 Task: Reply to email   from  to Email0082 with a message Message0084
Action: Mouse moved to (449, 488)
Screenshot: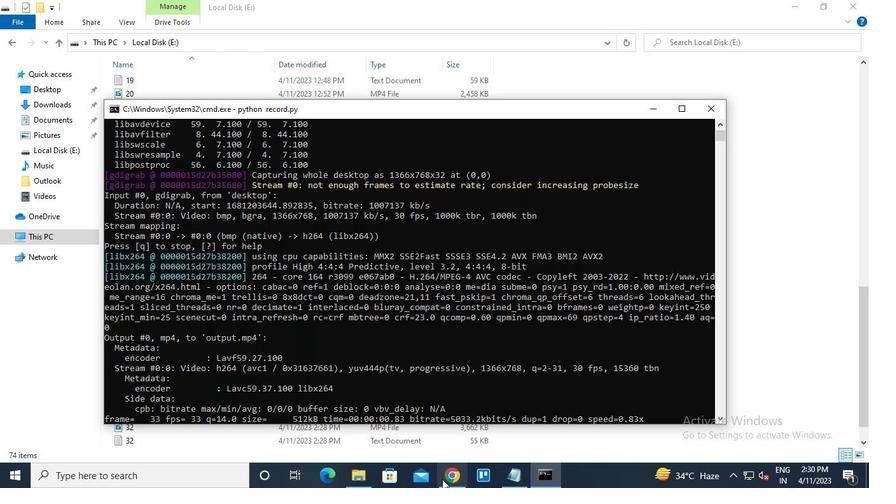 
Action: Mouse pressed left at (449, 488)
Screenshot: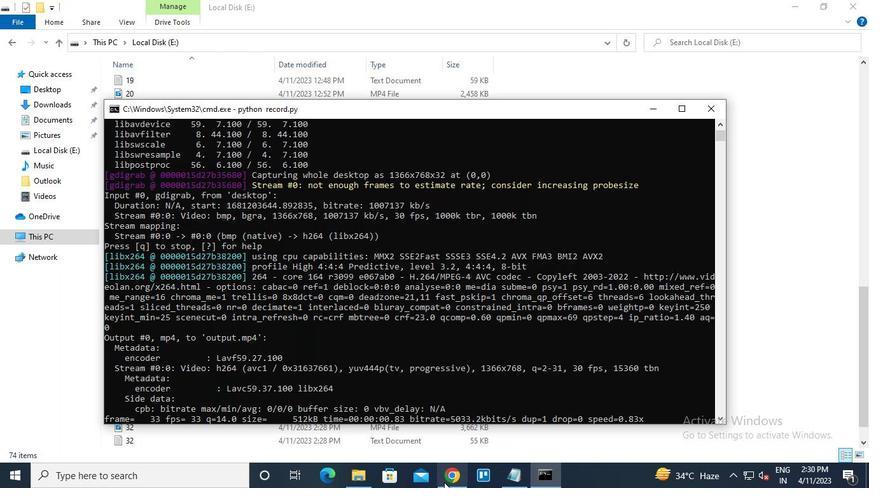 
Action: Mouse moved to (296, 232)
Screenshot: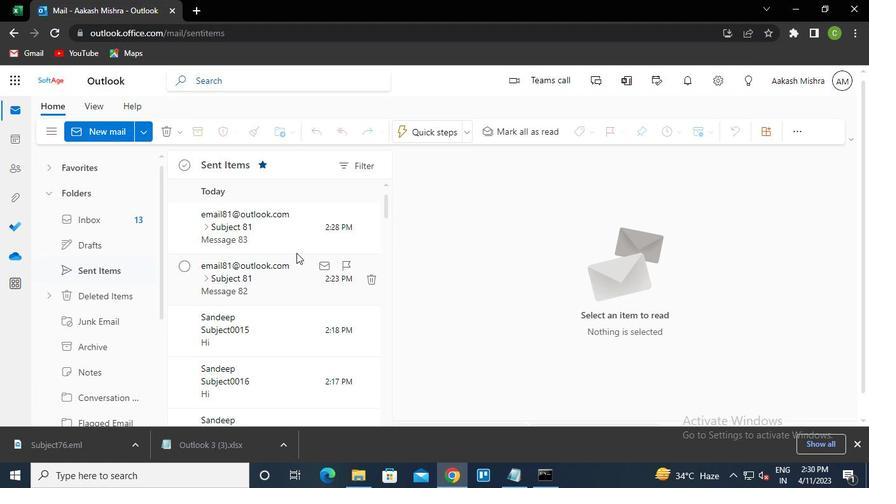
Action: Mouse pressed left at (296, 232)
Screenshot: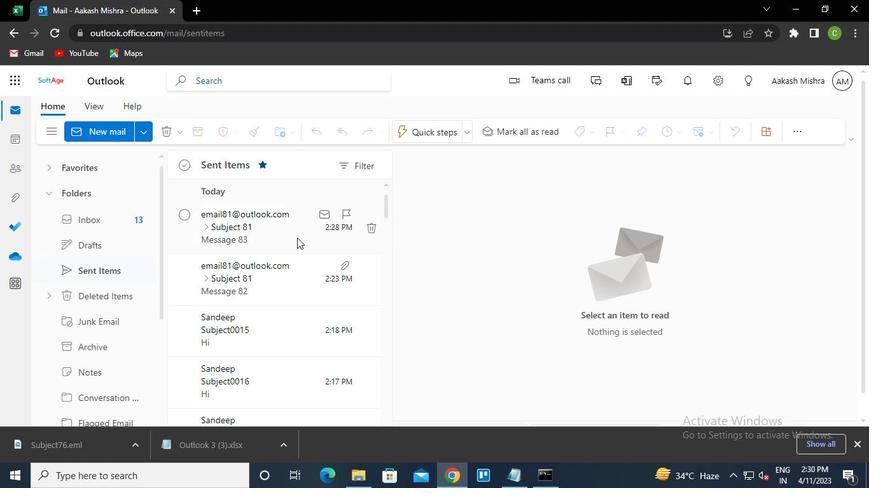 
Action: Mouse moved to (273, 311)
Screenshot: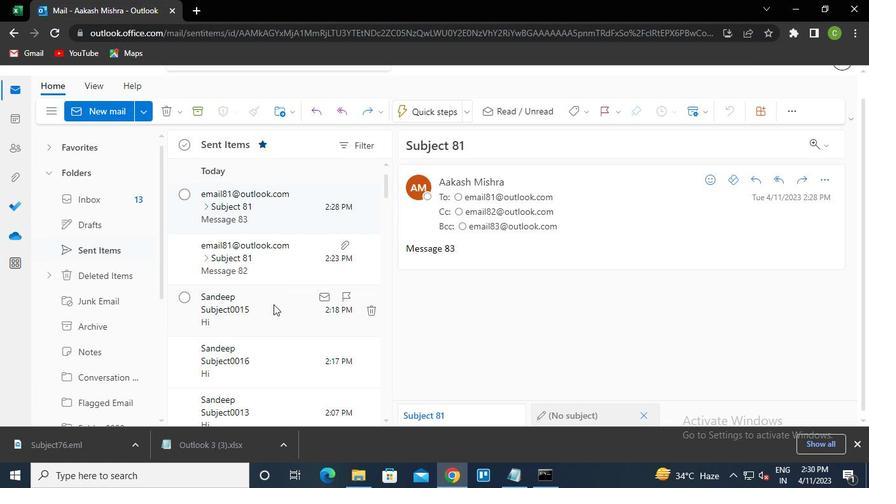 
Action: Mouse pressed left at (273, 311)
Screenshot: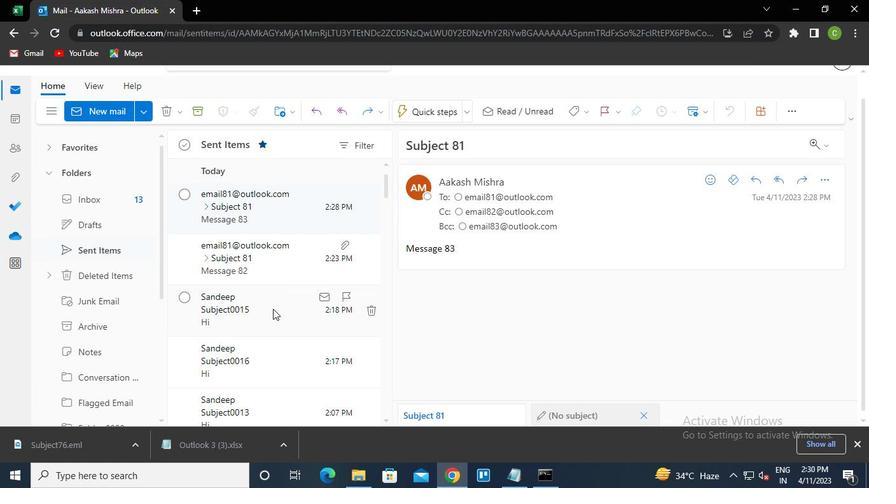 
Action: Mouse moved to (761, 184)
Screenshot: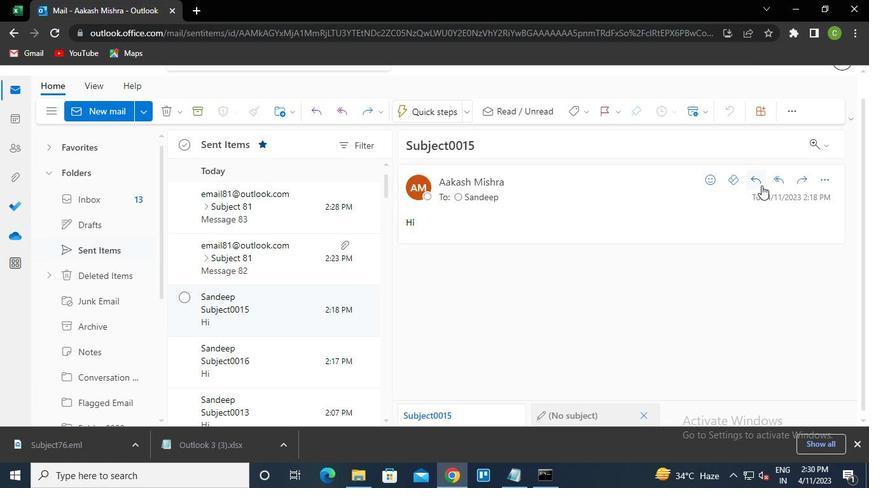
Action: Mouse pressed left at (761, 184)
Screenshot: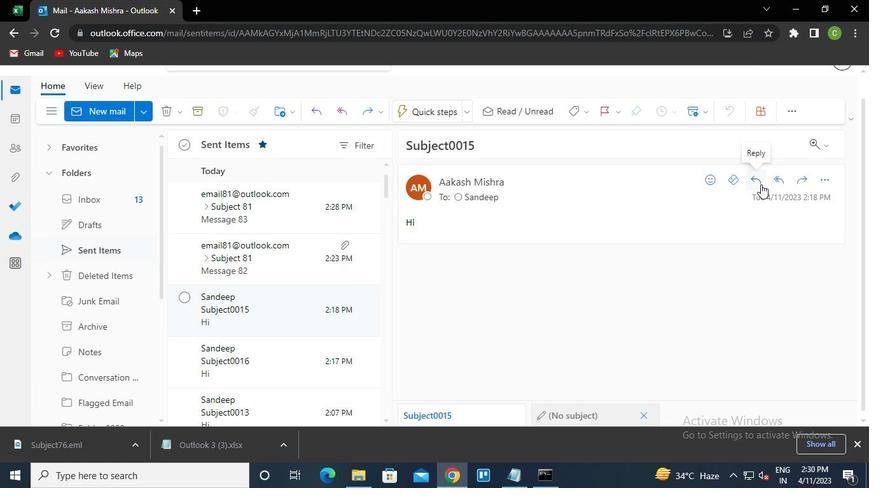 
Action: Mouse moved to (545, 150)
Screenshot: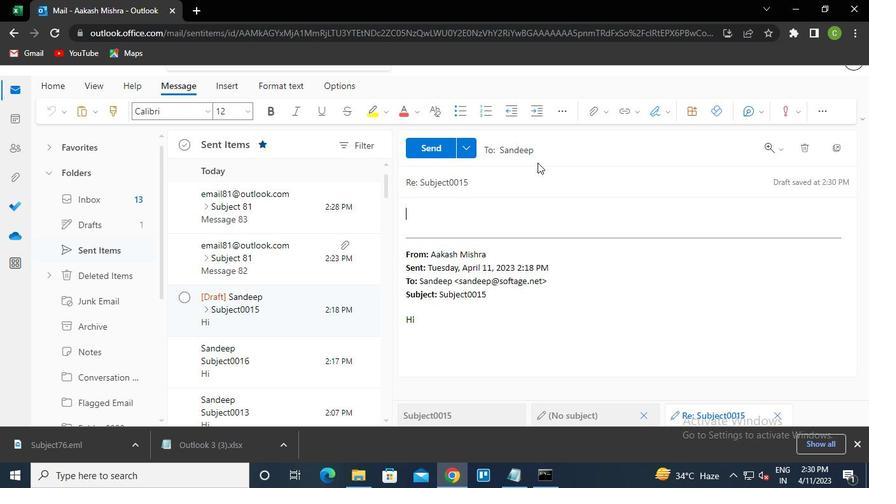 
Action: Mouse pressed left at (545, 150)
Screenshot: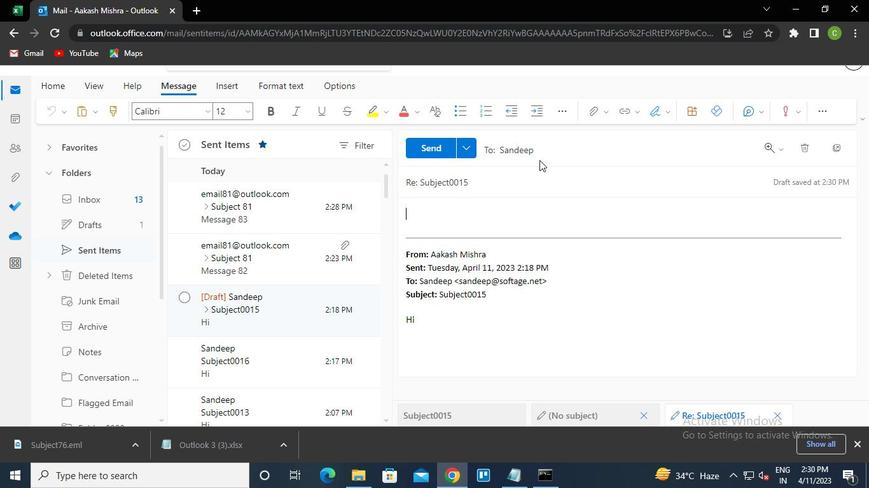 
Action: Mouse moved to (507, 185)
Screenshot: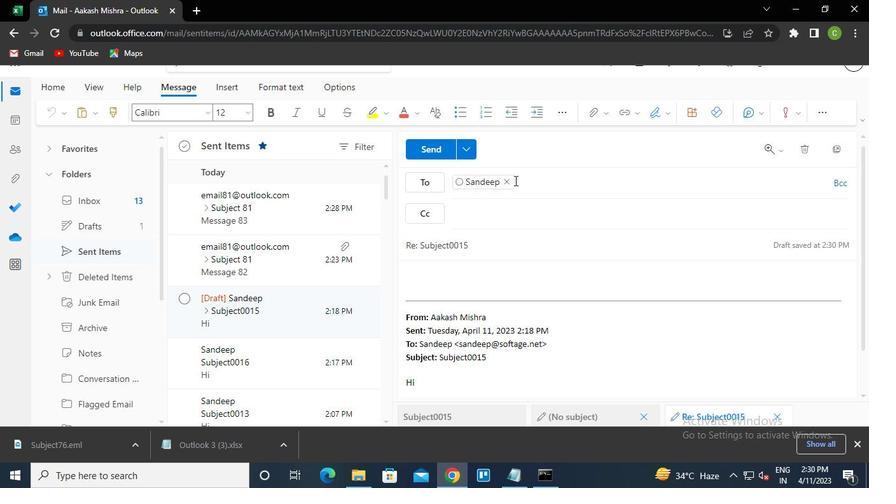 
Action: Mouse pressed left at (507, 185)
Screenshot: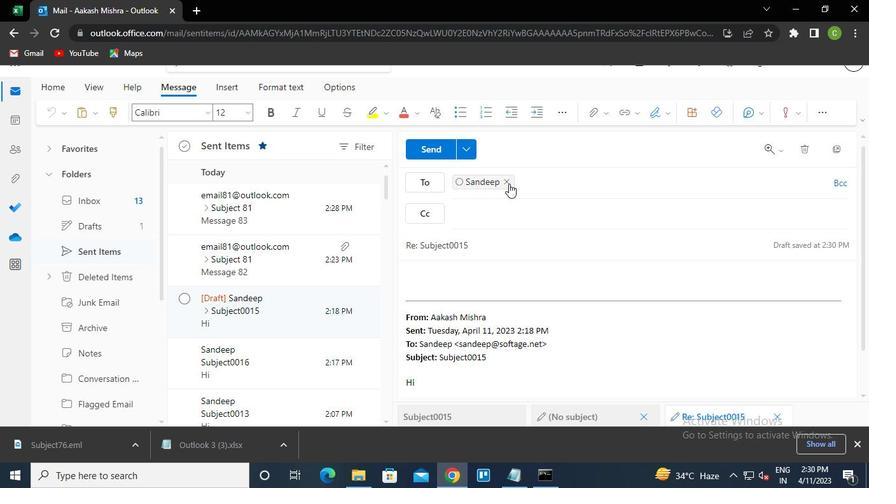 
Action: Mouse moved to (500, 189)
Screenshot: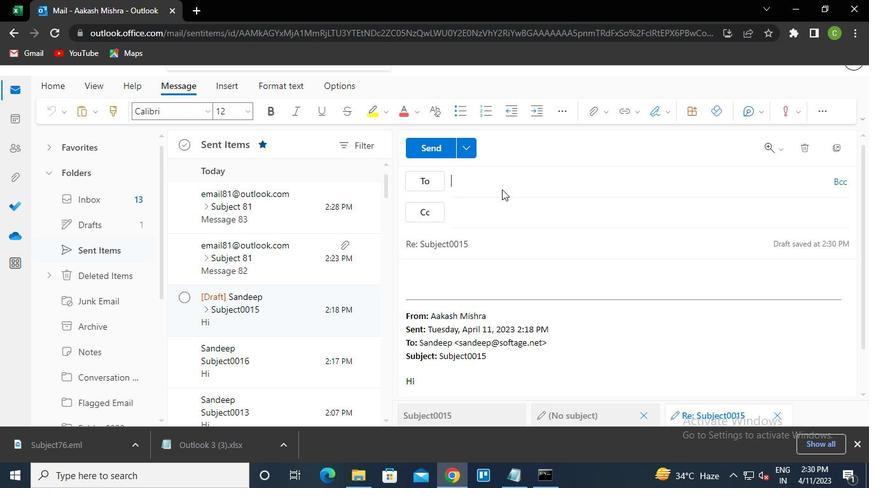 
Action: Keyboard e
Screenshot: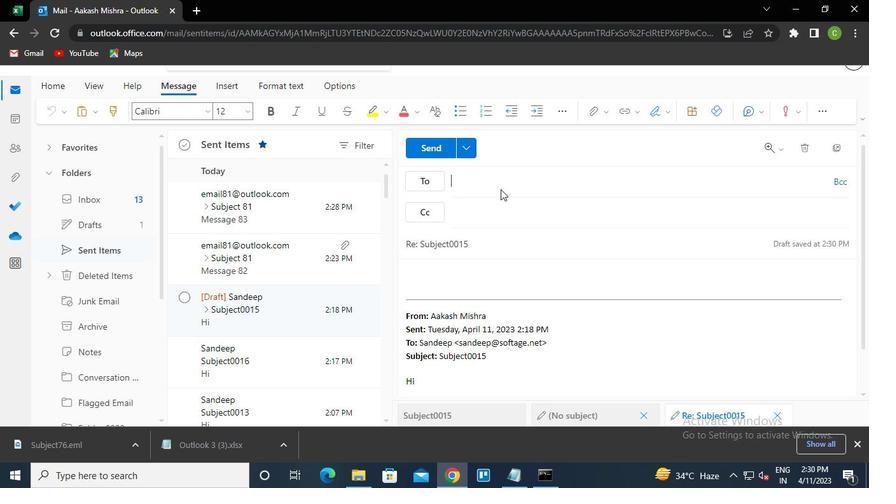 
Action: Keyboard m
Screenshot: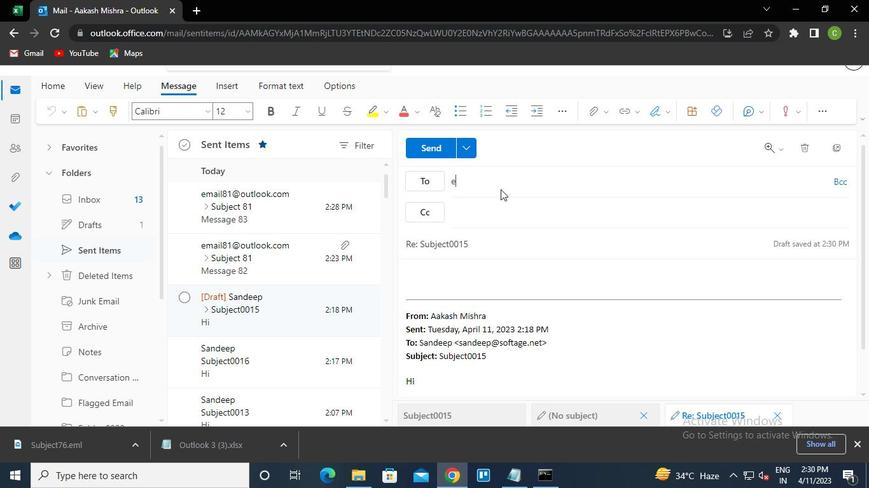 
Action: Keyboard a
Screenshot: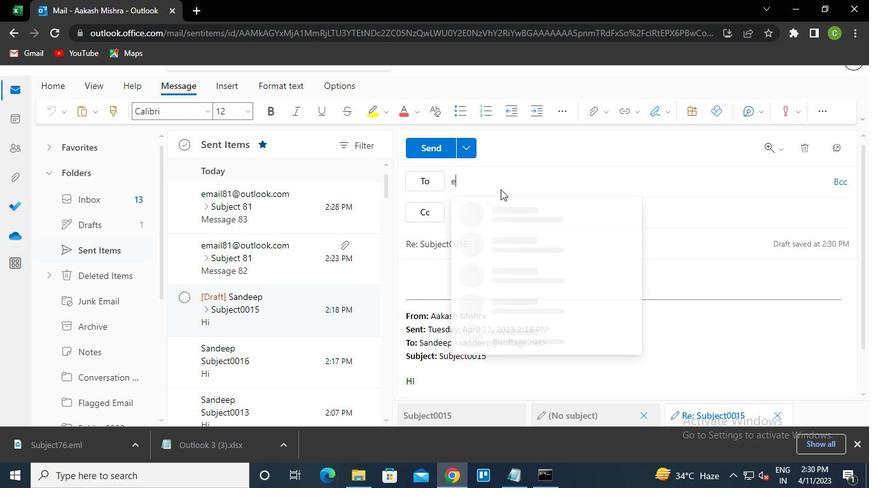 
Action: Keyboard i
Screenshot: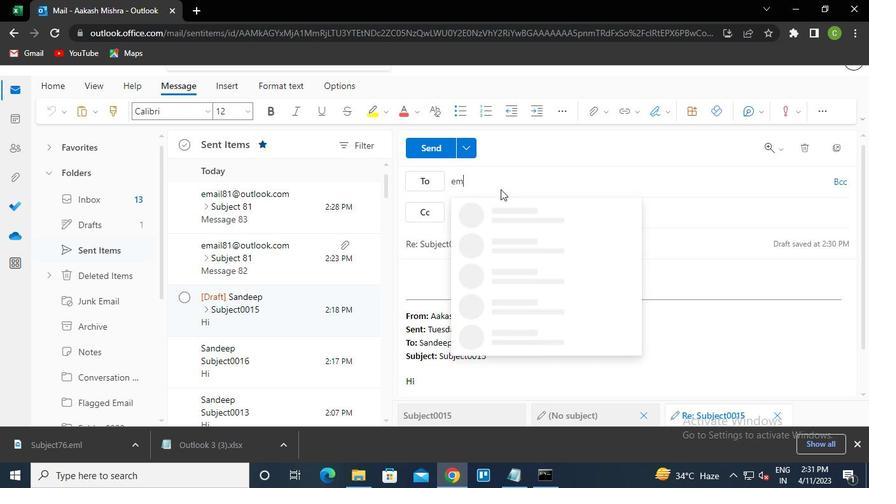 
Action: Keyboard l
Screenshot: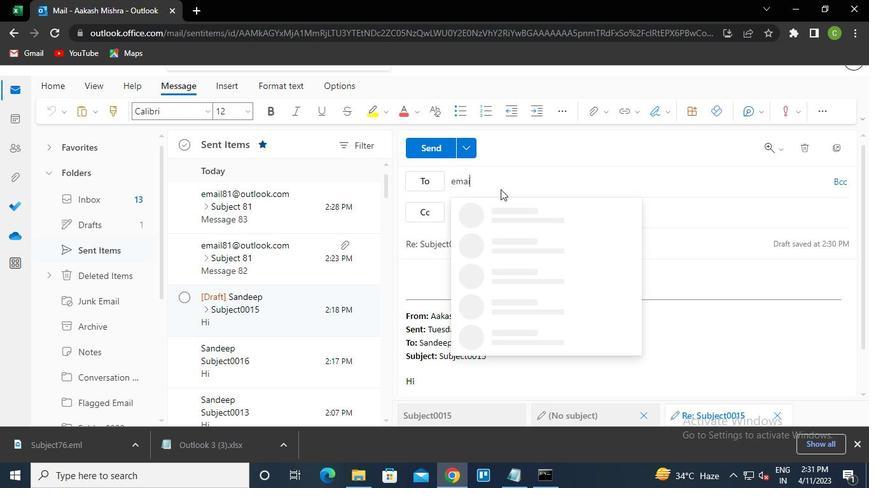 
Action: Keyboard <104>
Screenshot: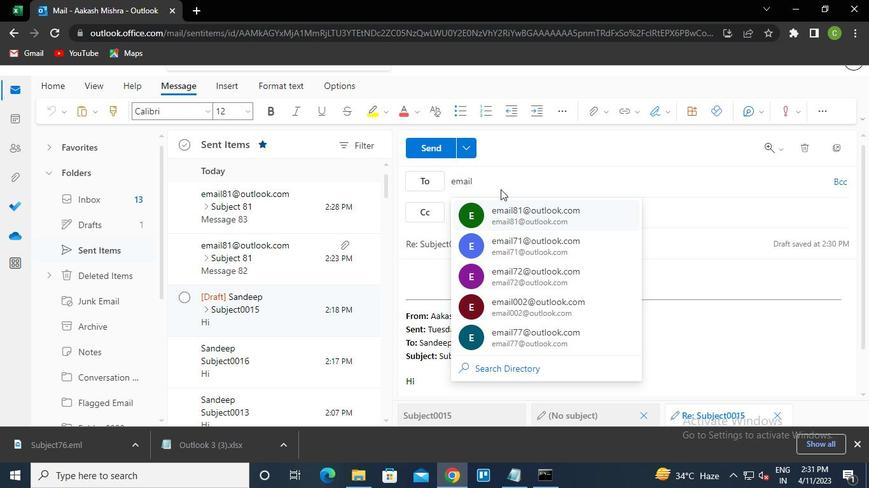 
Action: Keyboard <98>
Screenshot: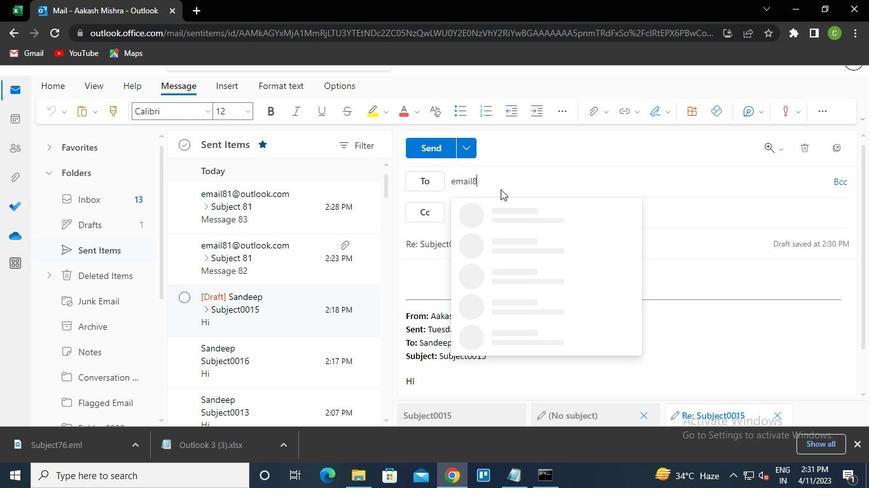 
Action: Keyboard Key.shift
Screenshot: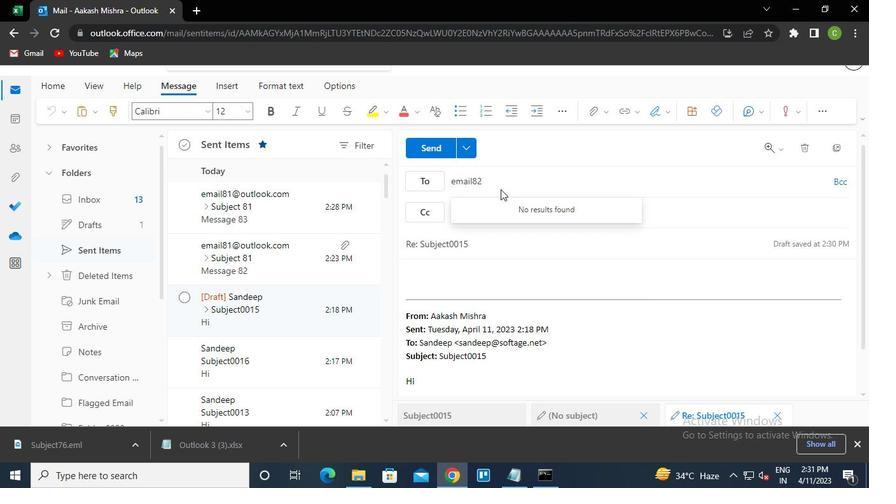 
Action: Keyboard @
Screenshot: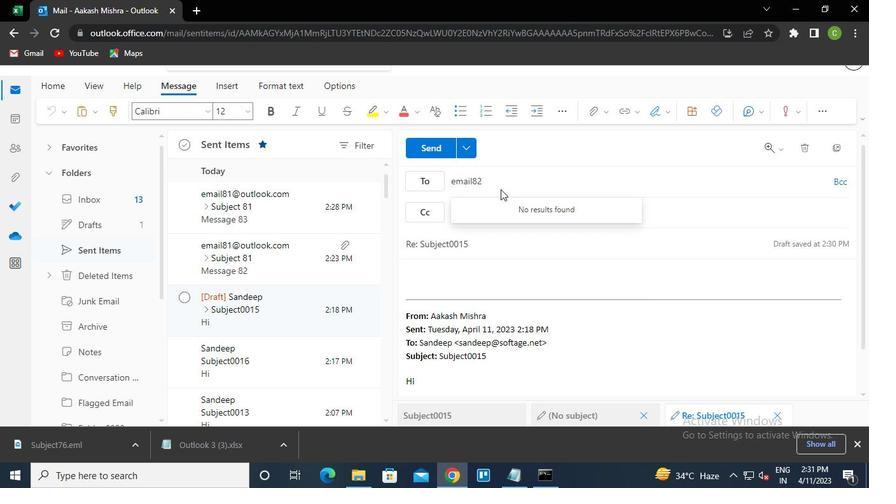 
Action: Keyboard o
Screenshot: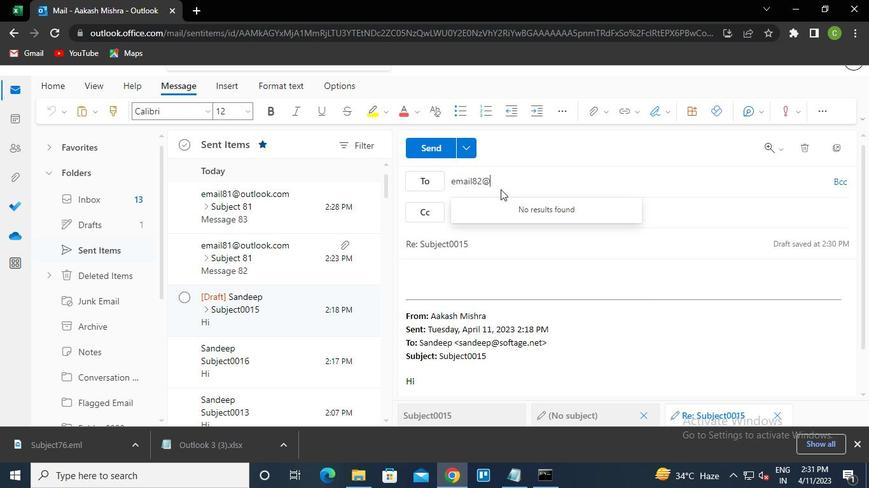 
Action: Keyboard u
Screenshot: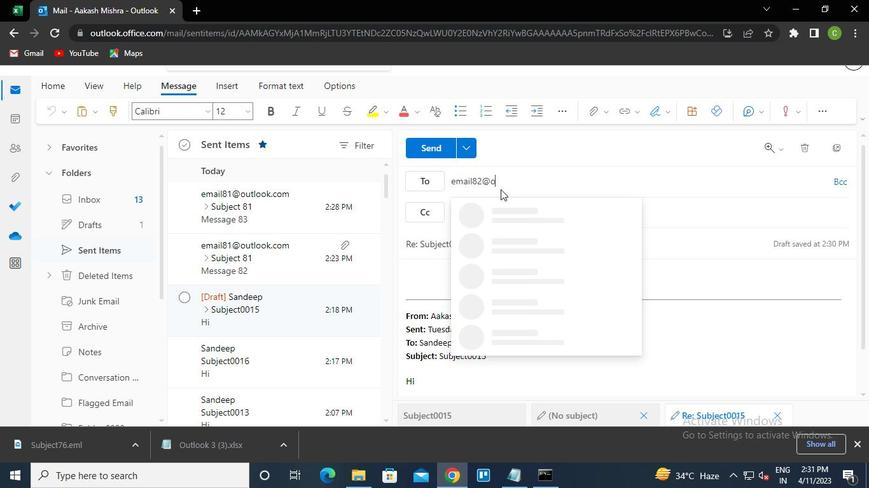 
Action: Keyboard t
Screenshot: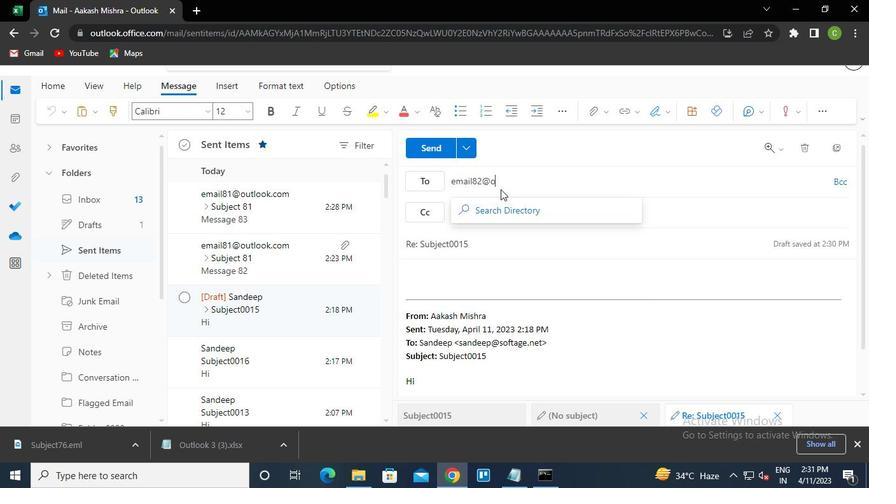 
Action: Keyboard l
Screenshot: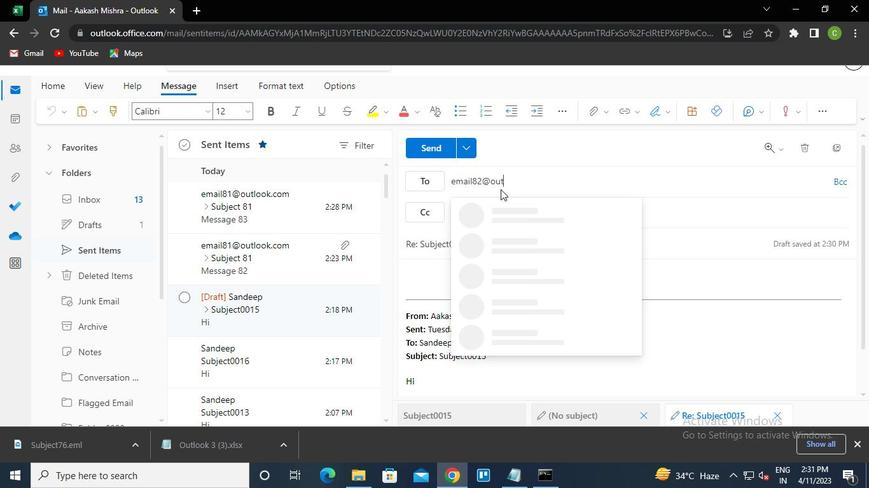 
Action: Keyboard o
Screenshot: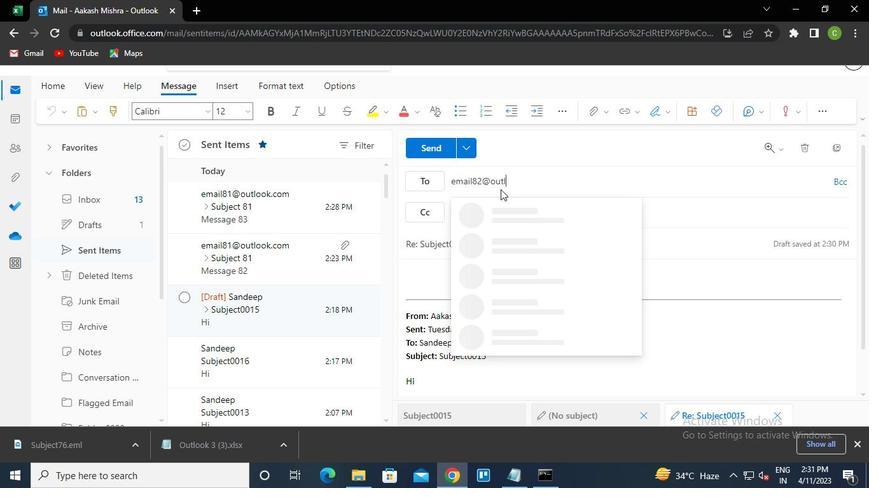 
Action: Keyboard o
Screenshot: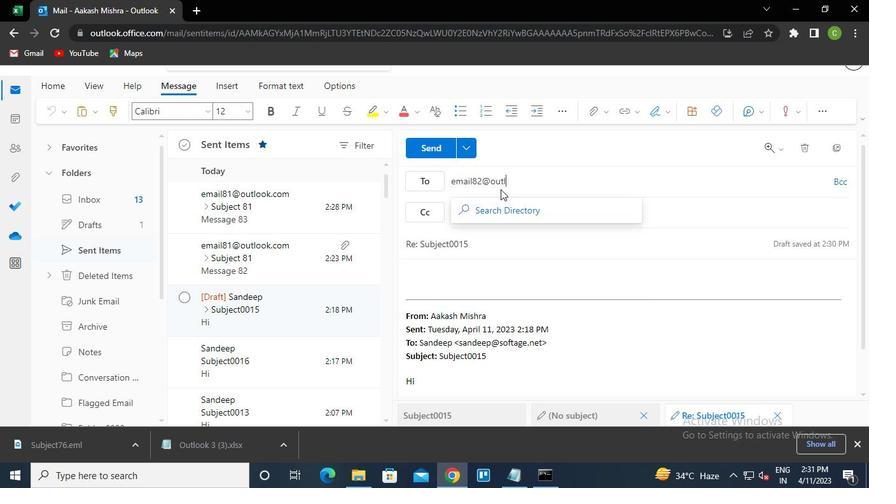 
Action: Keyboard k
Screenshot: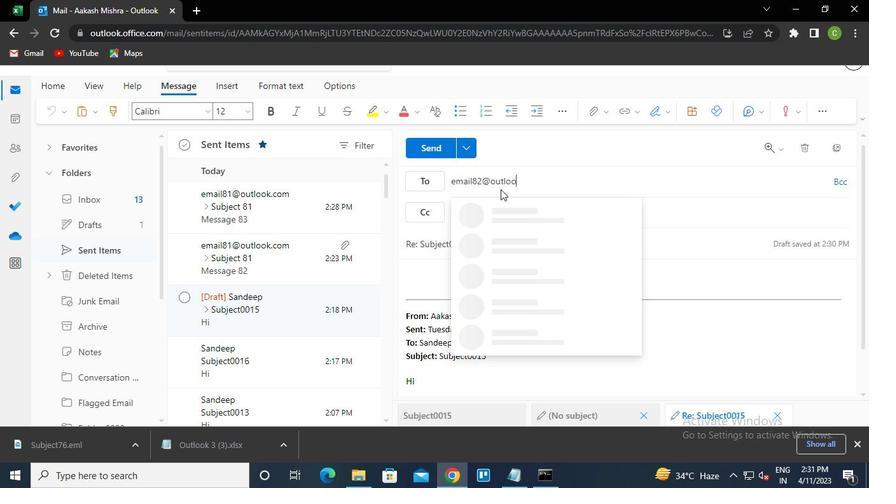 
Action: Keyboard .
Screenshot: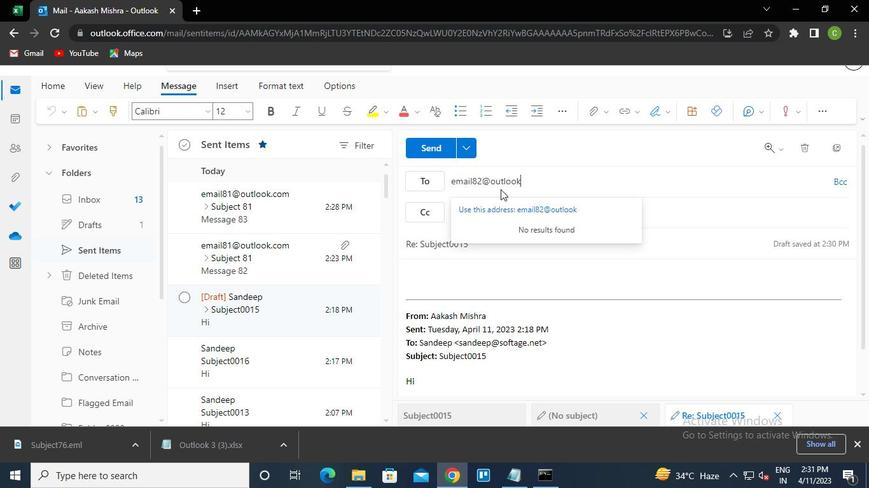 
Action: Keyboard c
Screenshot: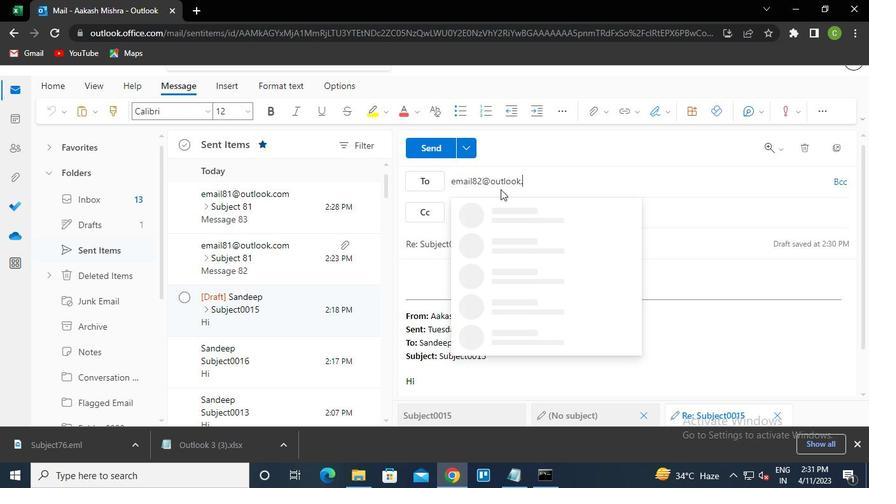 
Action: Keyboard o
Screenshot: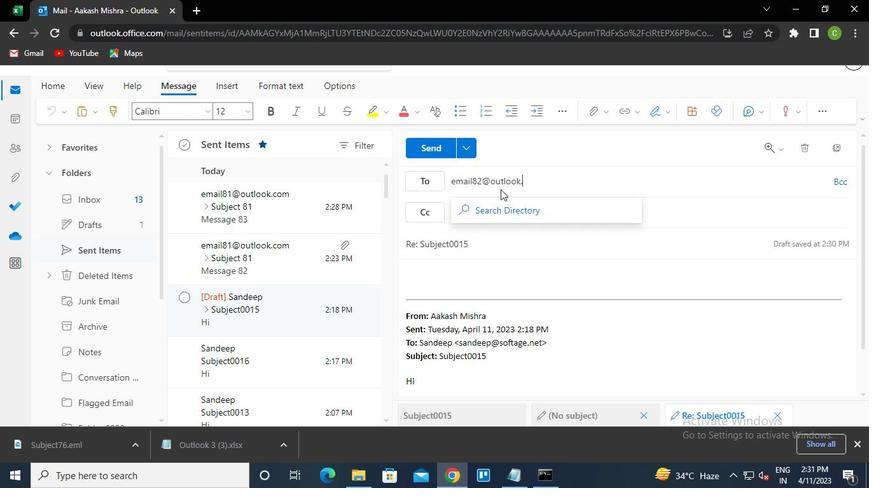 
Action: Keyboard m
Screenshot: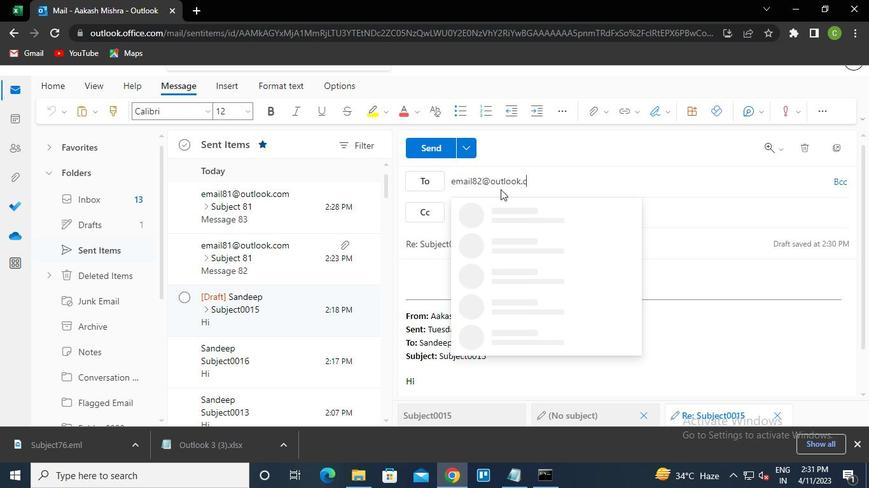 
Action: Keyboard Key.enter
Screenshot: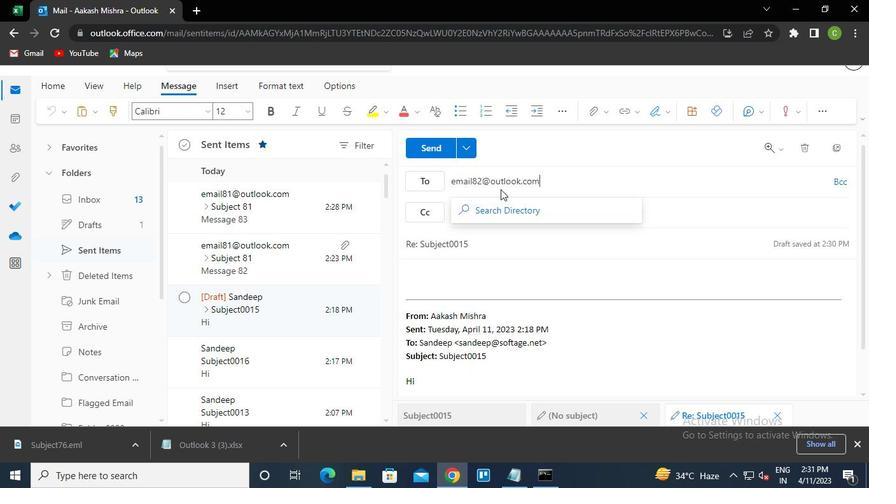 
Action: Mouse moved to (479, 245)
Screenshot: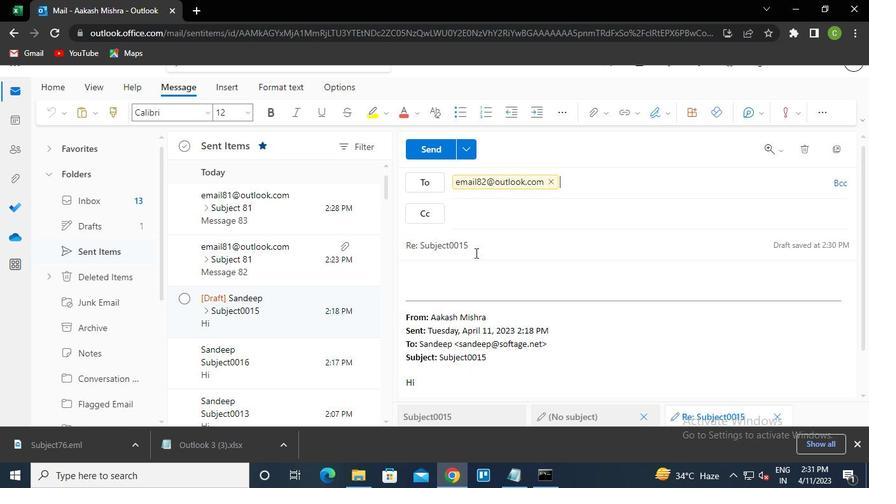 
Action: Mouse pressed left at (479, 245)
Screenshot: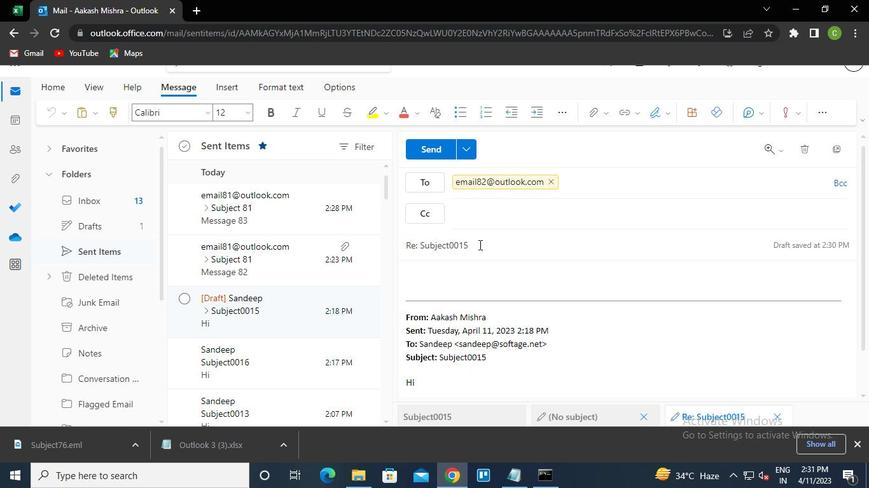 
Action: Mouse moved to (481, 241)
Screenshot: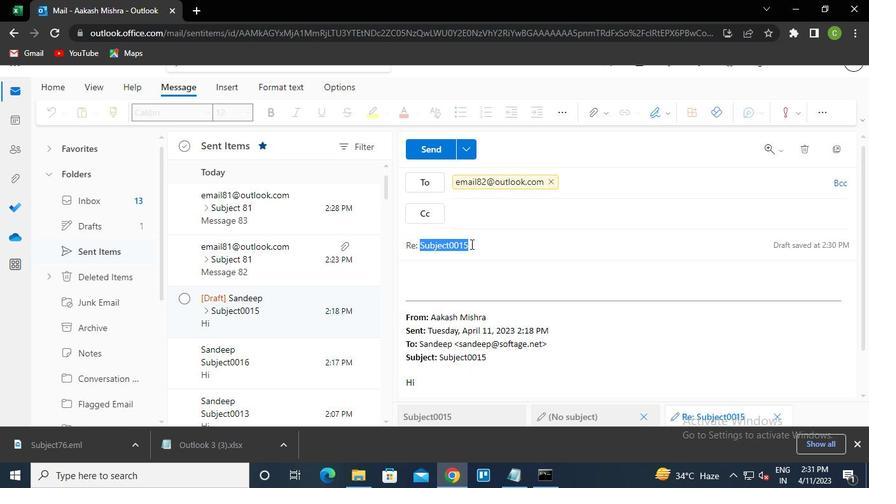 
Action: Mouse pressed left at (481, 241)
Screenshot: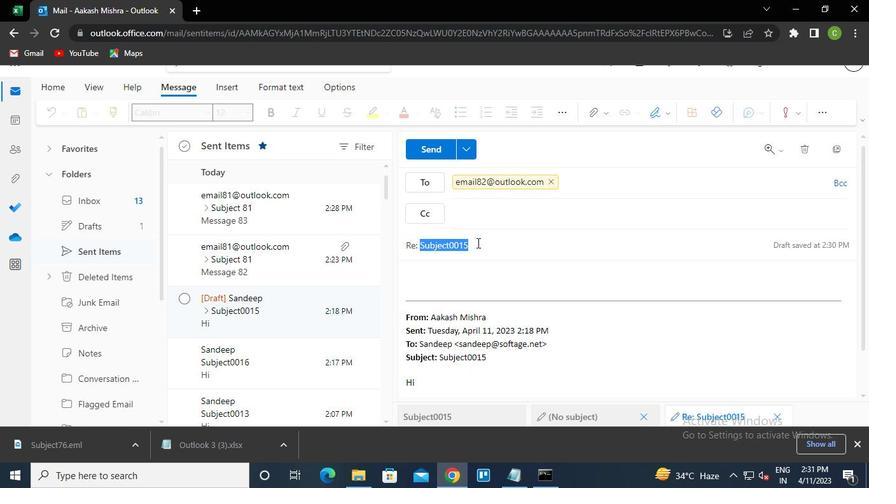
Action: Mouse moved to (484, 243)
Screenshot: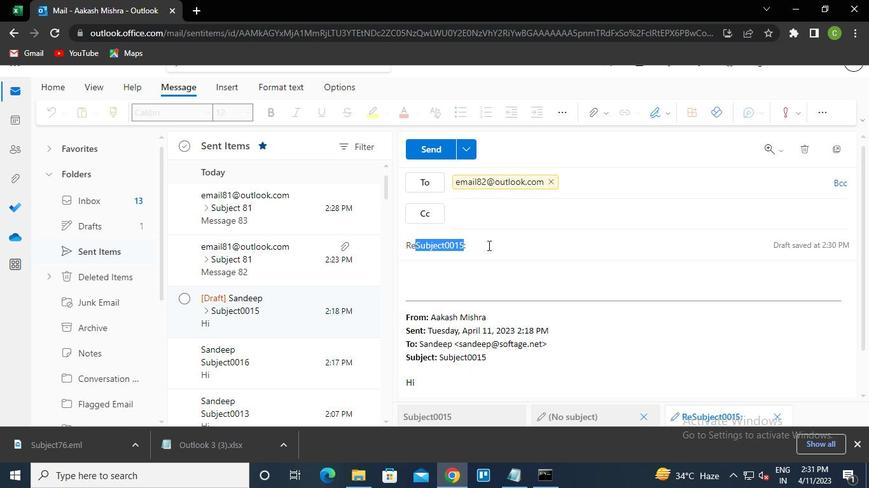 
Action: Mouse pressed left at (484, 243)
Screenshot: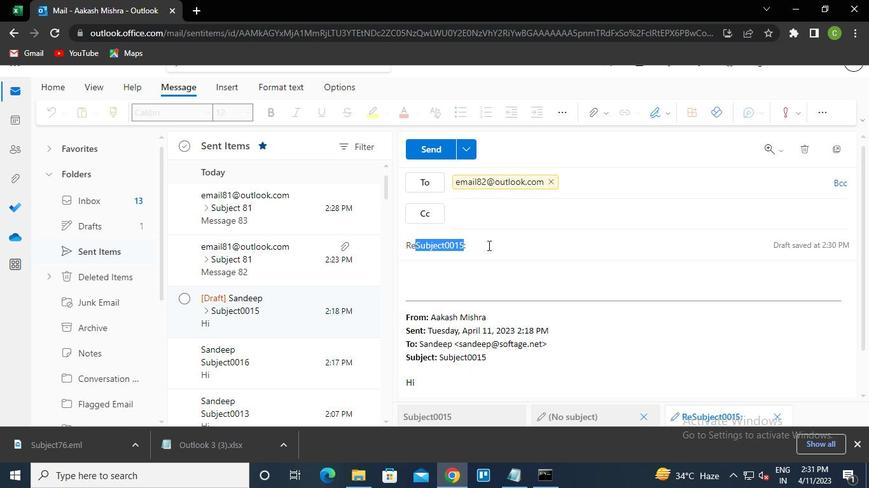 
Action: Mouse moved to (397, 249)
Screenshot: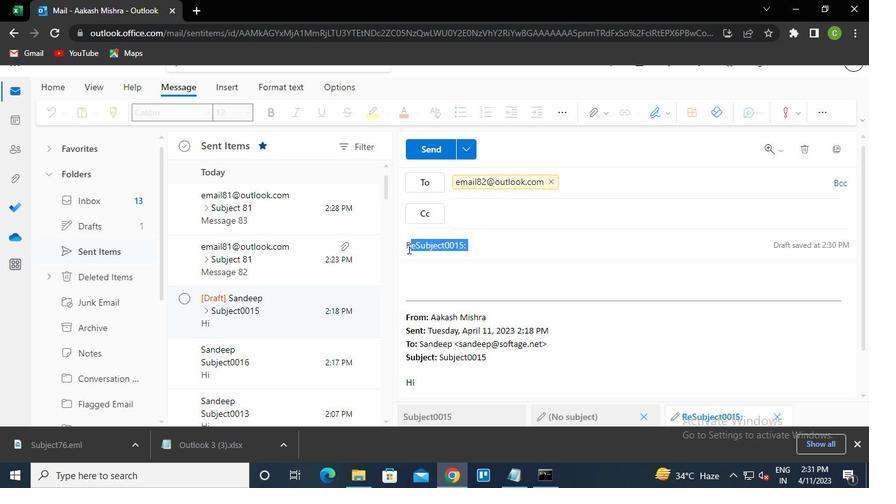 
Action: Keyboard Key.delete
Screenshot: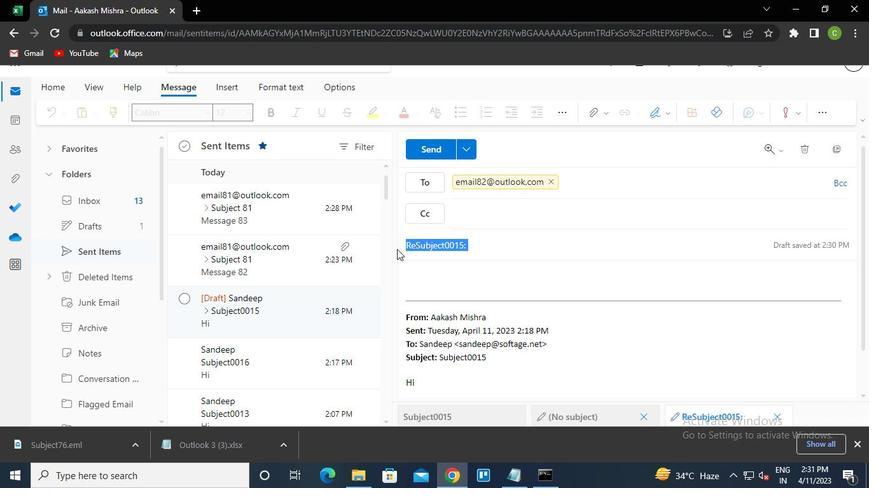 
Action: Keyboard Key.caps_lock
Screenshot: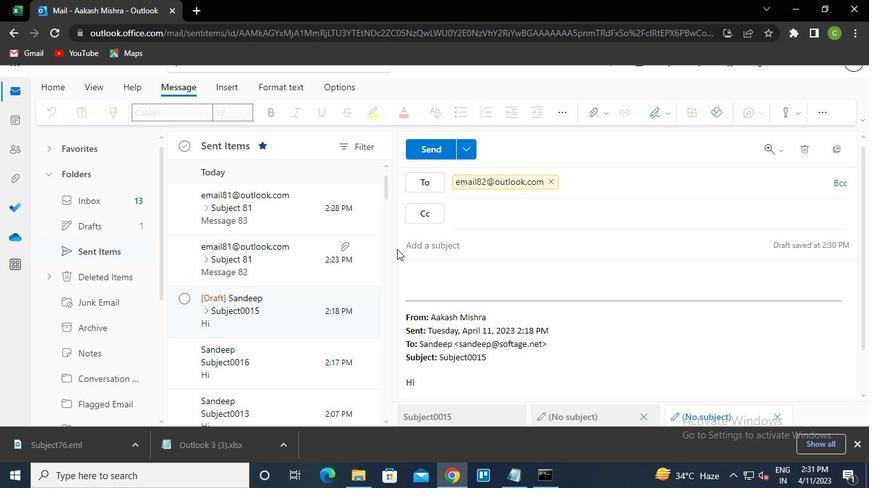 
Action: Keyboard s
Screenshot: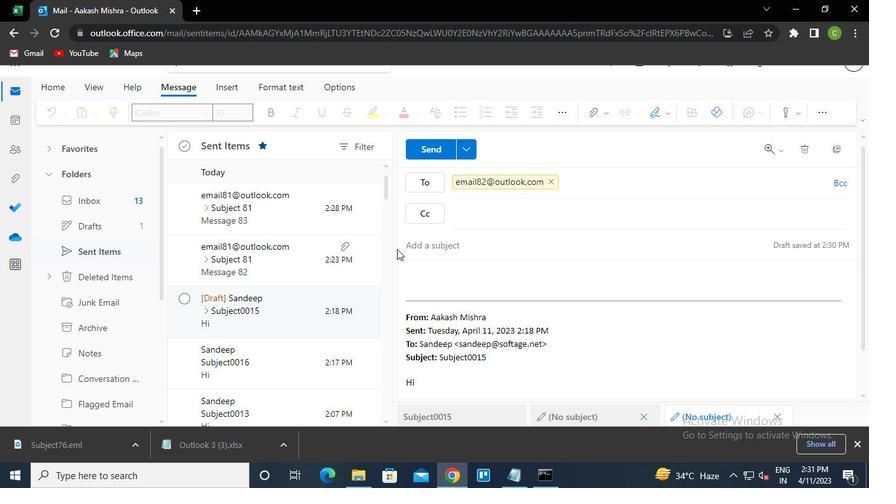 
Action: Keyboard Key.caps_lock
Screenshot: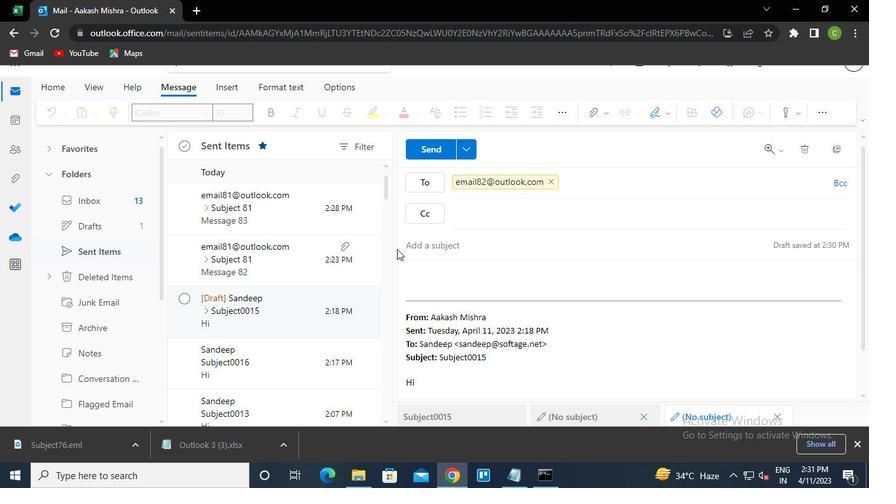 
Action: Keyboard Key.backspace
Screenshot: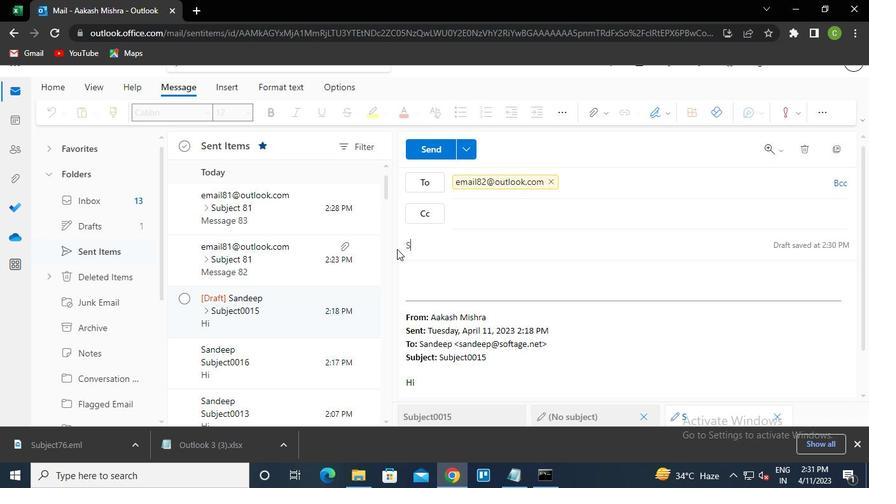 
Action: Mouse moved to (430, 277)
Screenshot: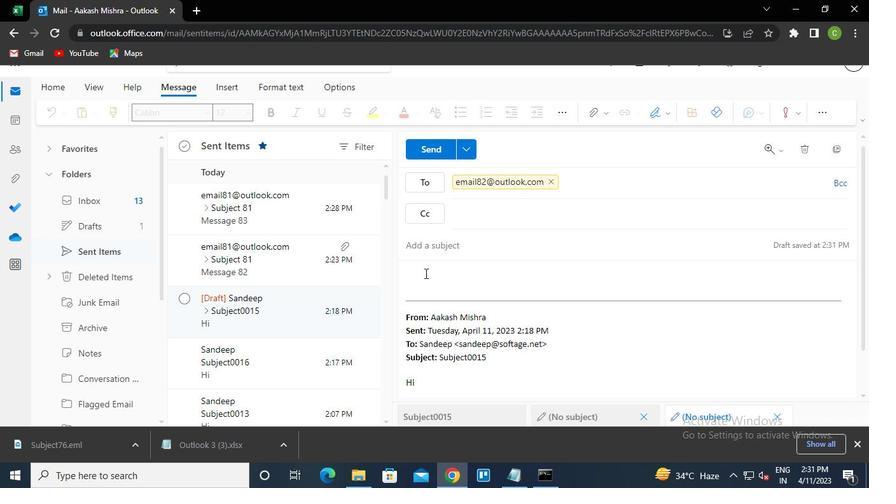 
Action: Mouse pressed left at (430, 277)
Screenshot: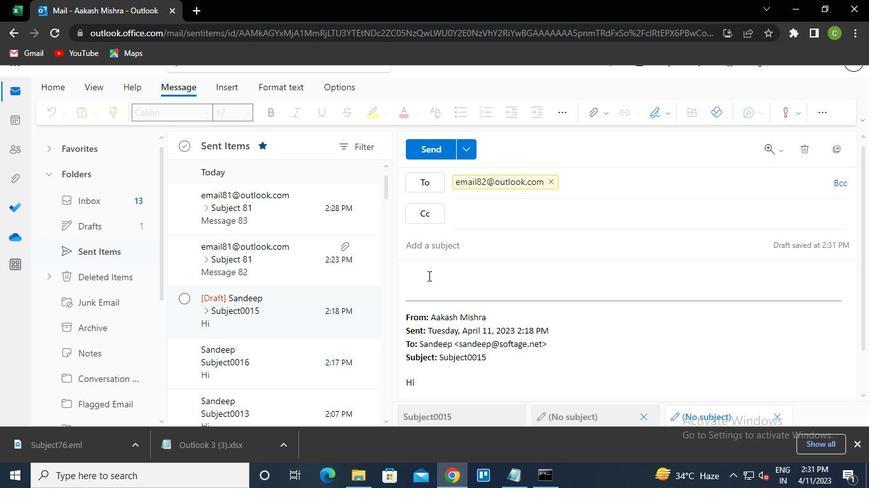 
Action: Keyboard Key.caps_lock
Screenshot: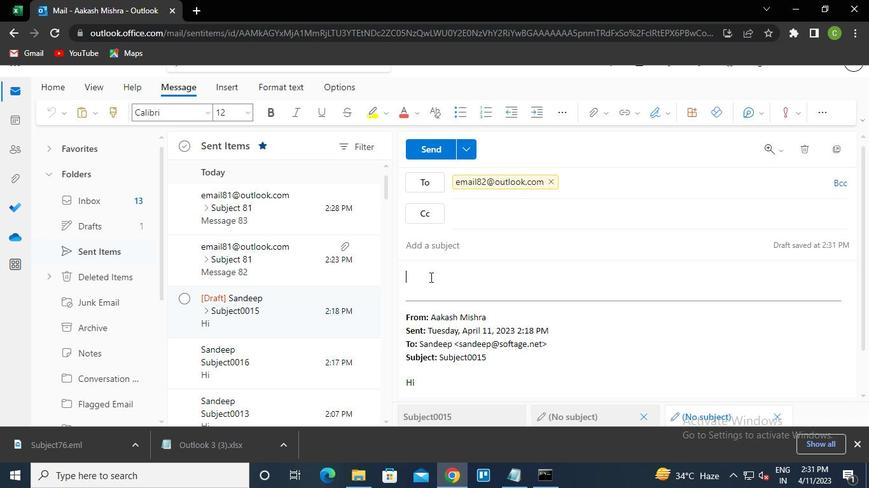 
Action: Keyboard m
Screenshot: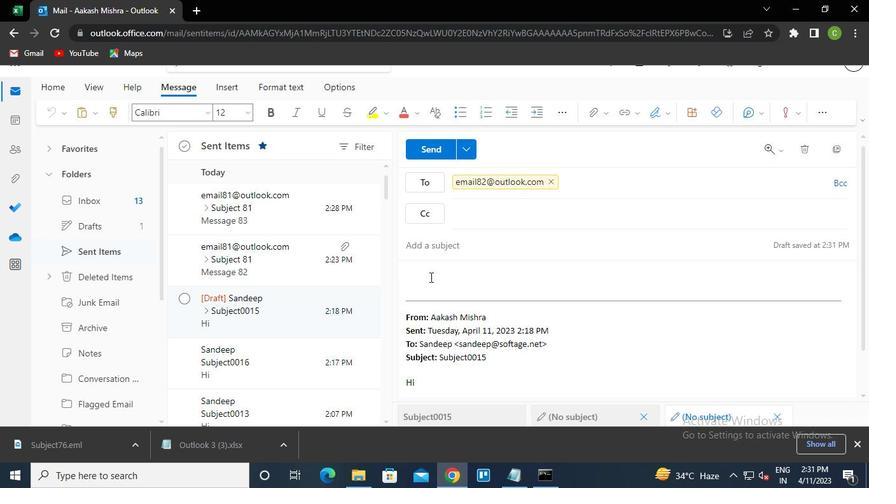 
Action: Keyboard Key.caps_lock
Screenshot: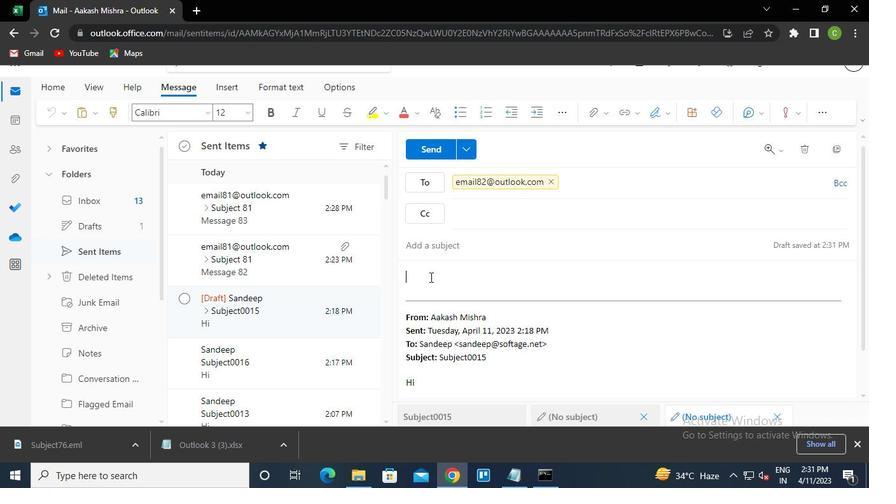 
Action: Keyboard e
Screenshot: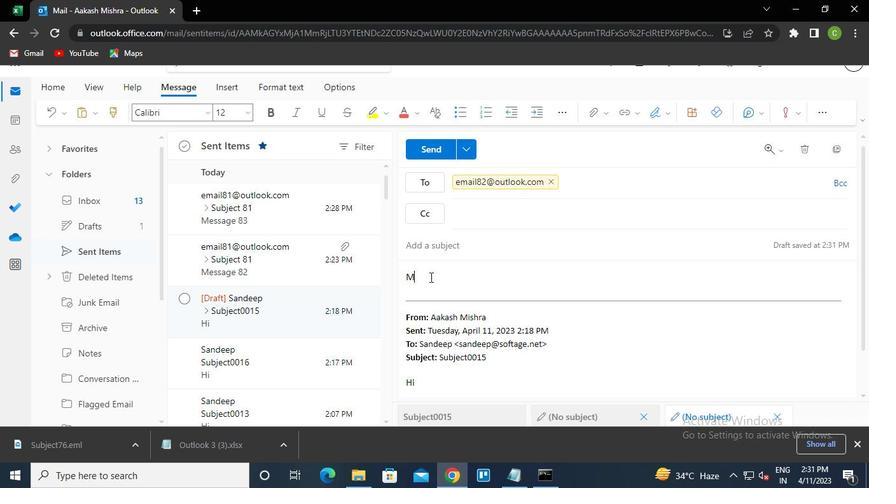 
Action: Keyboard s
Screenshot: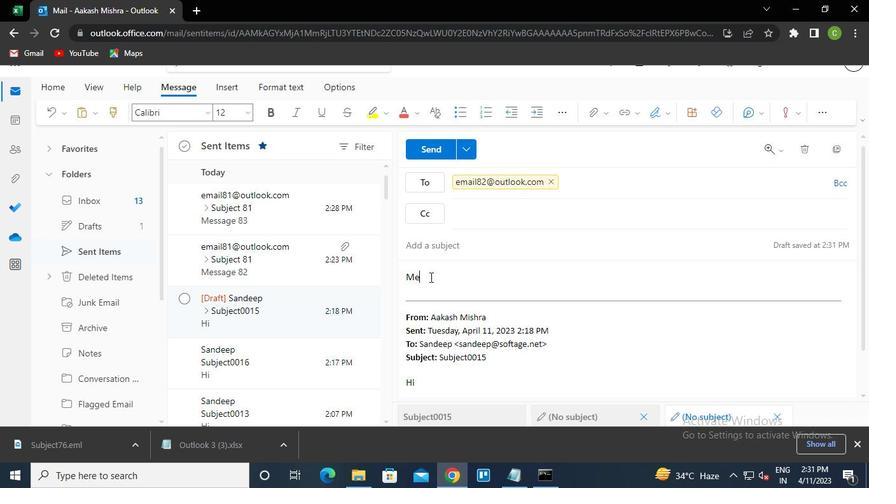 
Action: Keyboard s
Screenshot: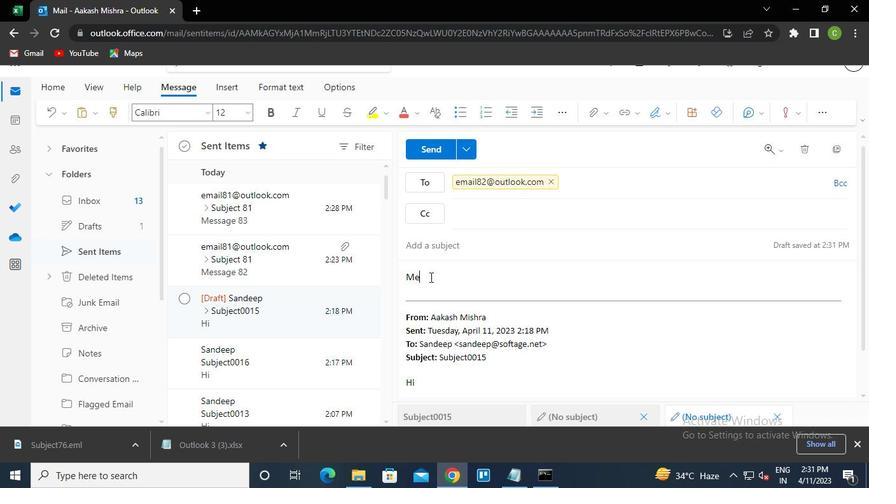 
Action: Keyboard a
Screenshot: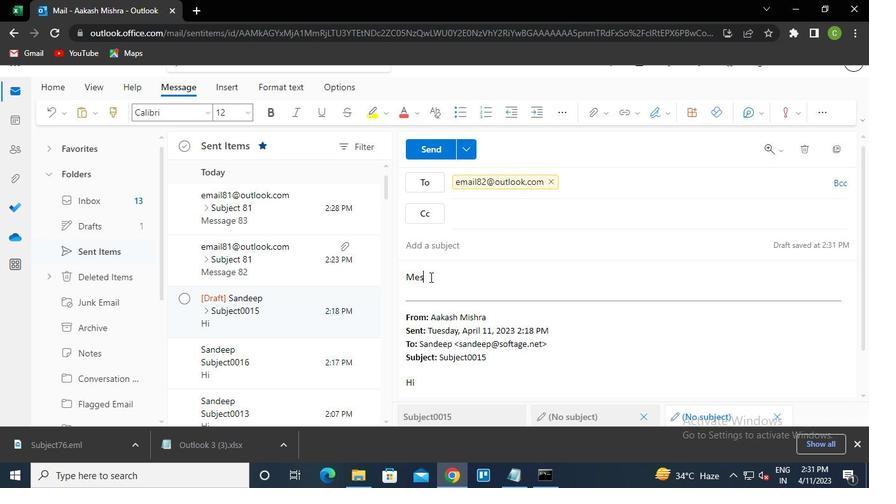 
Action: Keyboard g
Screenshot: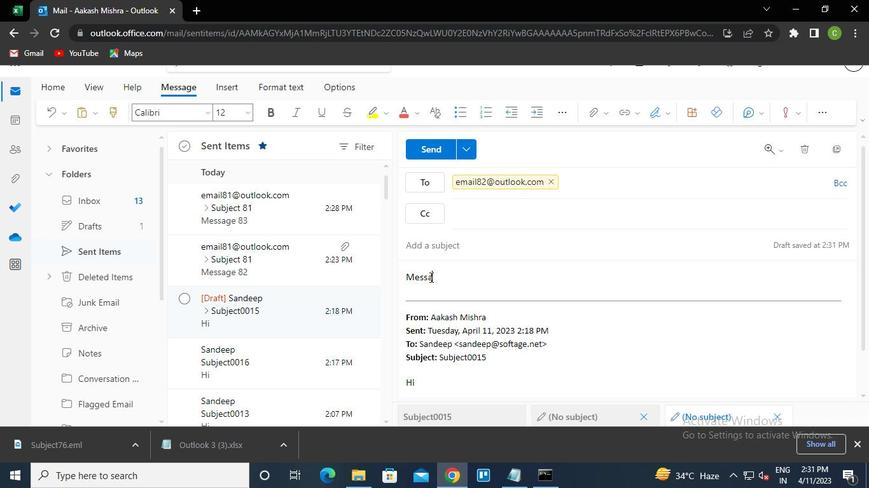 
Action: Keyboard e
Screenshot: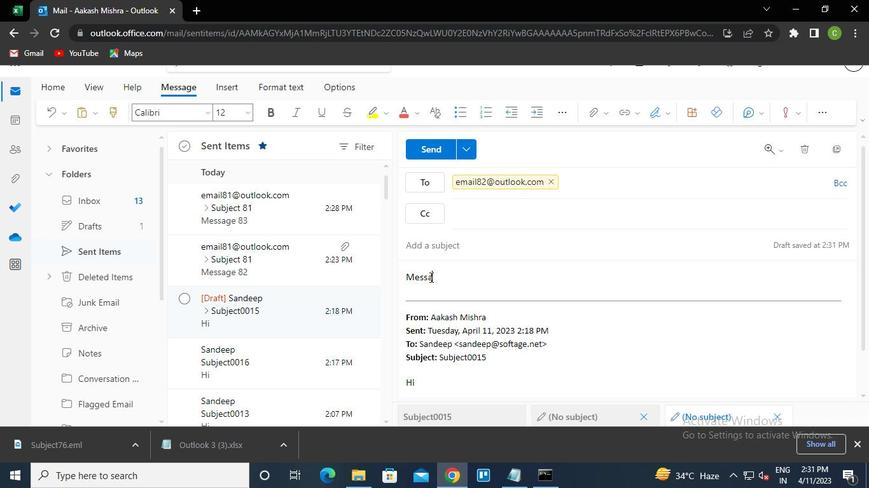 
Action: Keyboard Key.space
Screenshot: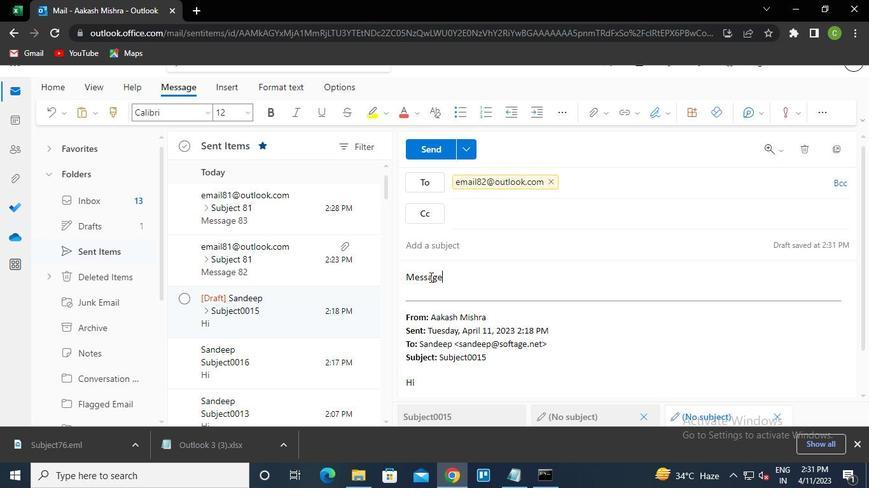 
Action: Keyboard <104>
Screenshot: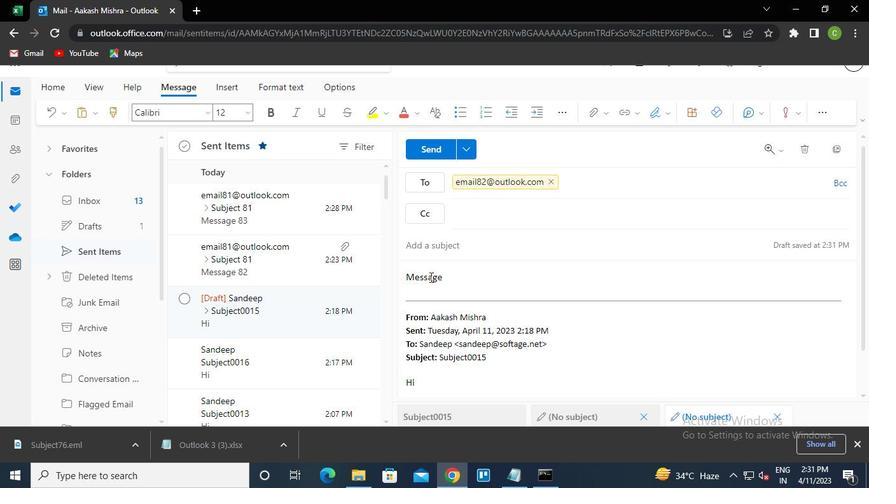 
Action: Keyboard <100>
Screenshot: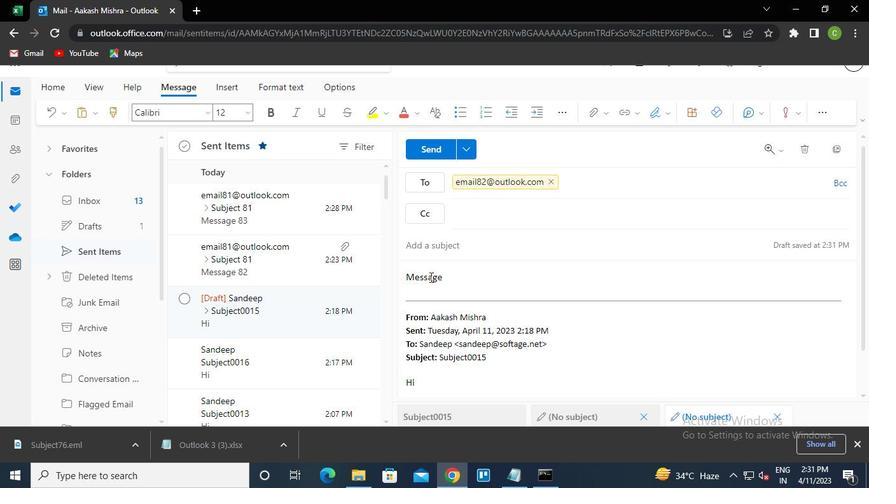
Action: Mouse moved to (430, 148)
Screenshot: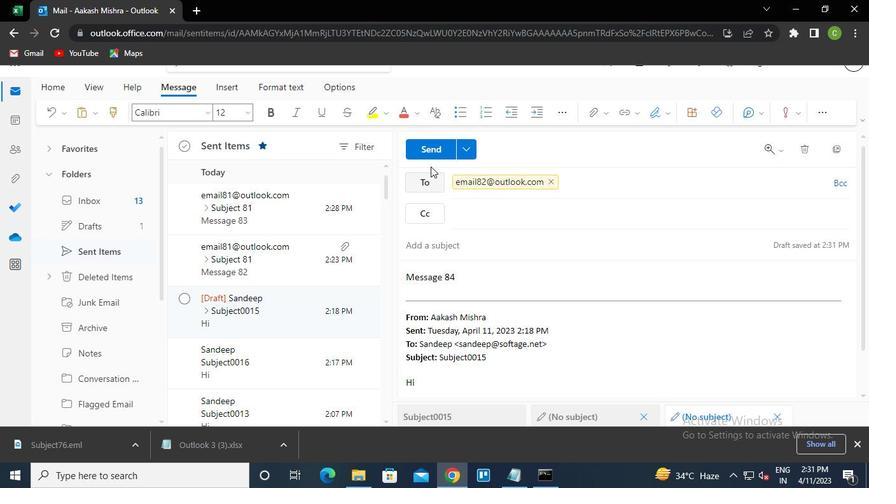 
Action: Mouse pressed left at (430, 148)
Screenshot: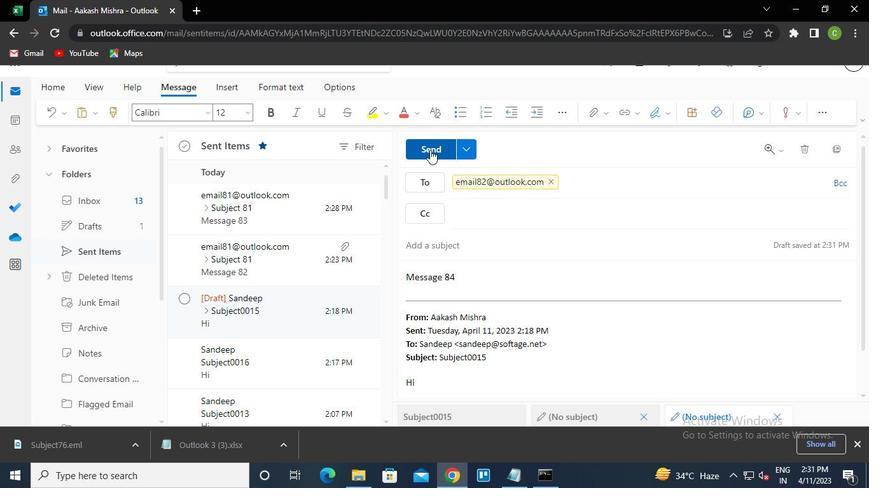 
Action: Mouse moved to (439, 285)
Screenshot: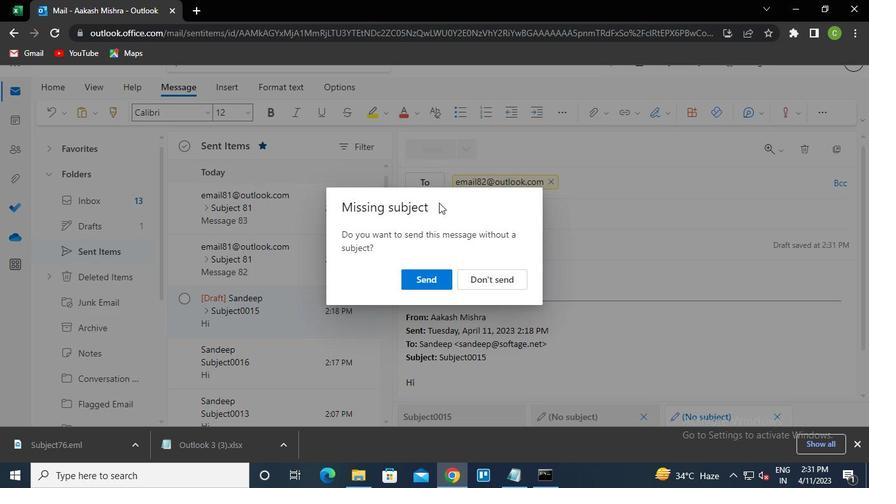
Action: Mouse pressed left at (439, 285)
Screenshot: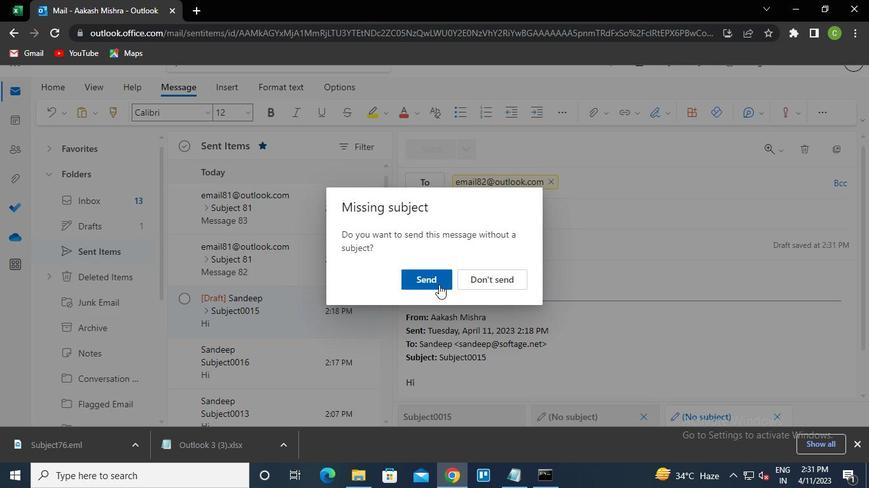 
Action: Mouse moved to (530, 470)
Screenshot: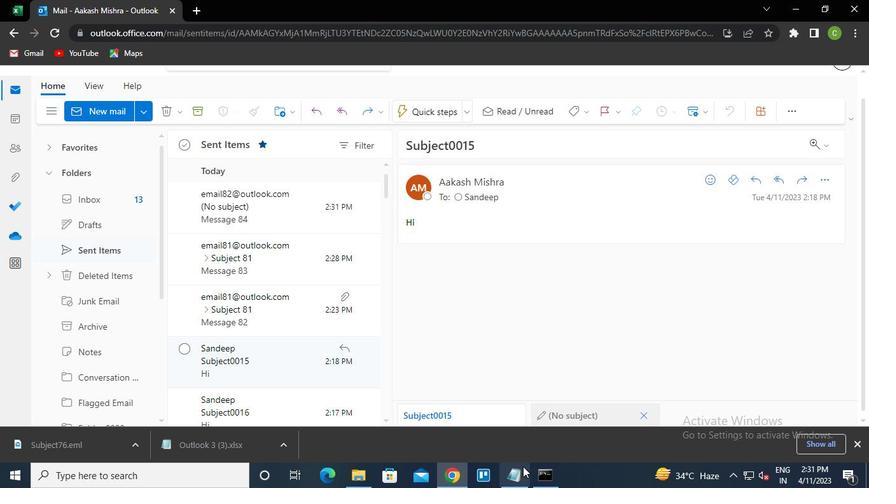 
Action: Mouse pressed left at (530, 470)
Screenshot: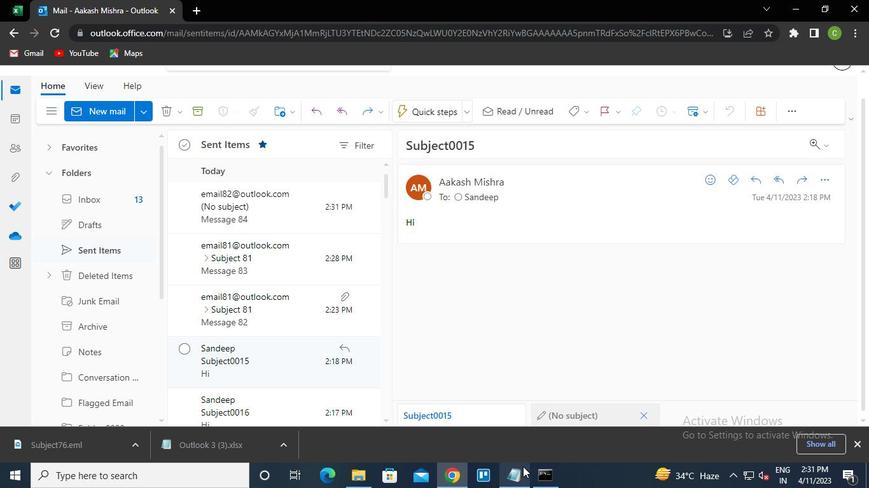 
Action: Mouse moved to (542, 468)
Screenshot: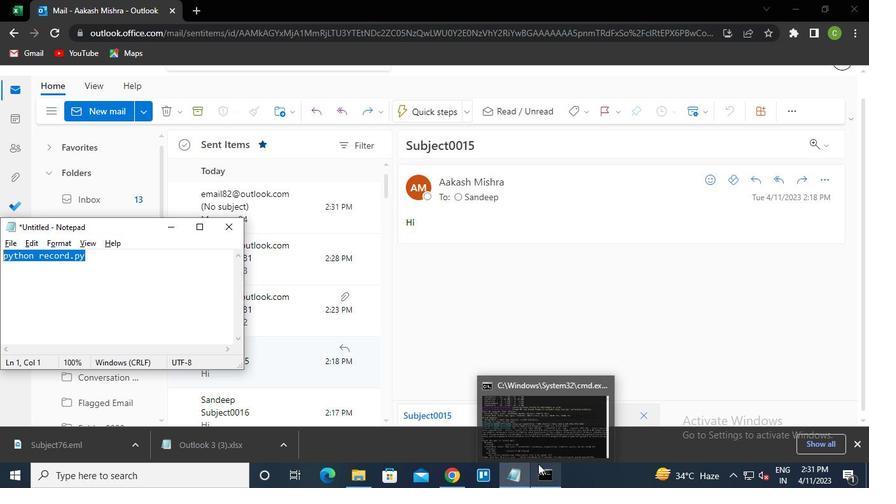 
Action: Mouse pressed left at (542, 468)
Screenshot: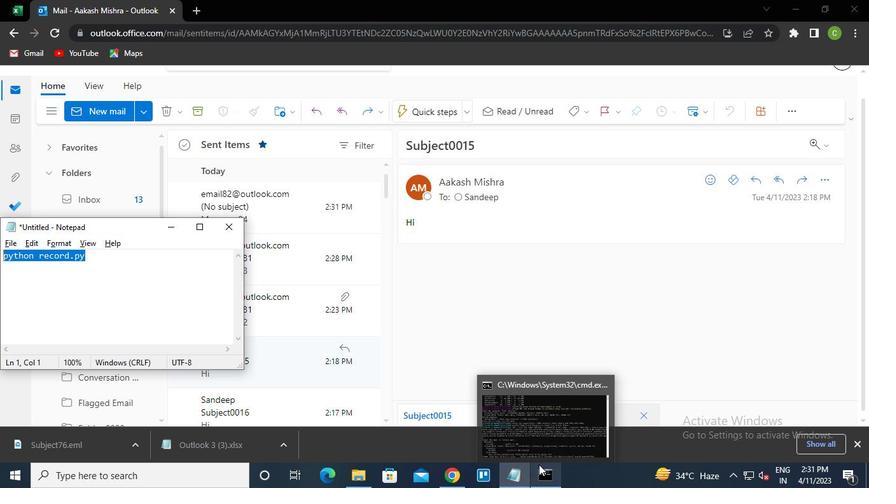 
Action: Mouse moved to (726, 110)
Screenshot: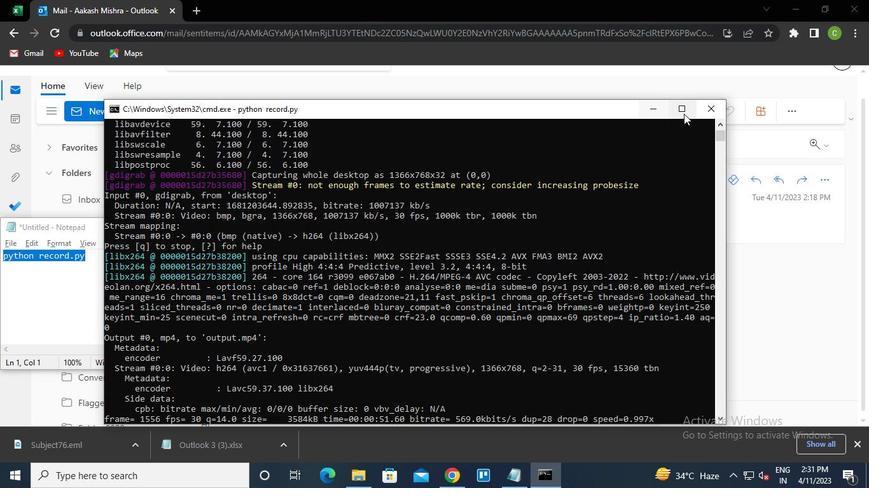 
Action: Mouse pressed left at (726, 110)
Screenshot: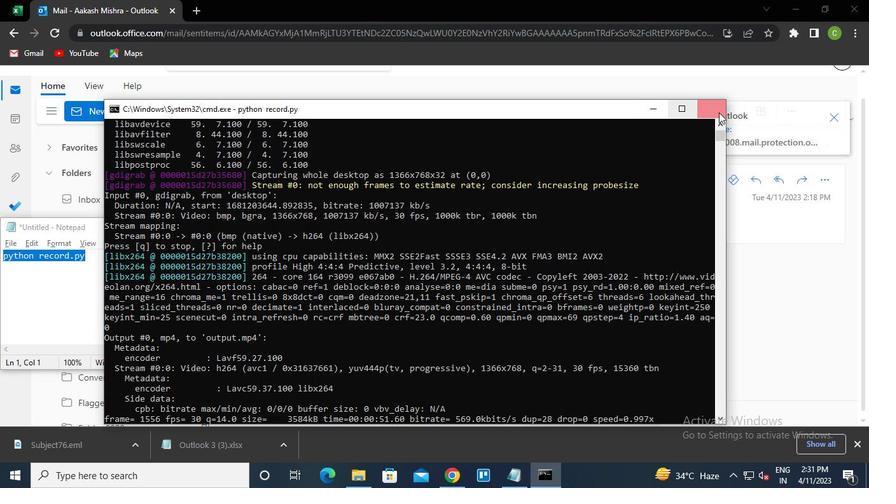 
Action: Mouse moved to (710, 114)
Screenshot: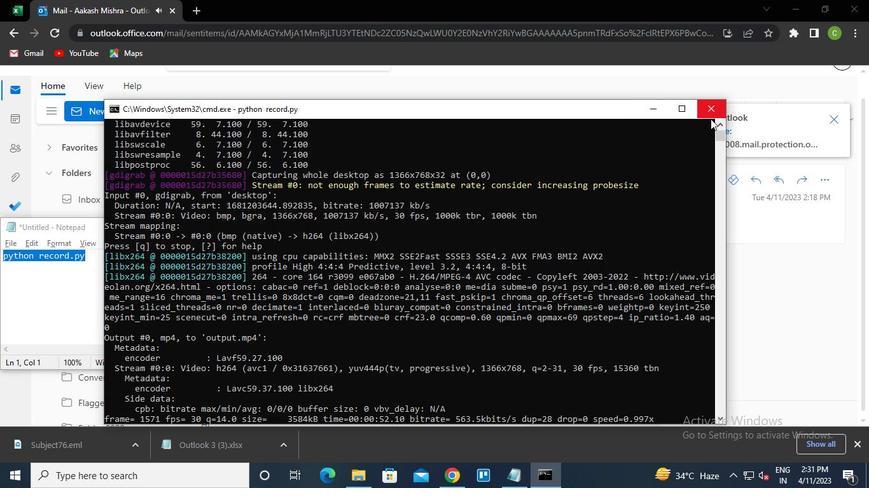 
Action: Mouse pressed left at (710, 114)
Screenshot: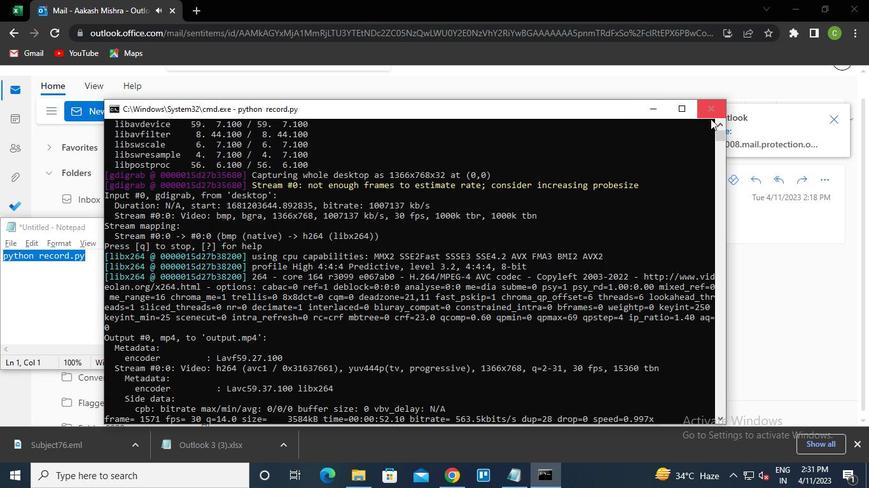 
Action: Mouse moved to (708, 116)
Screenshot: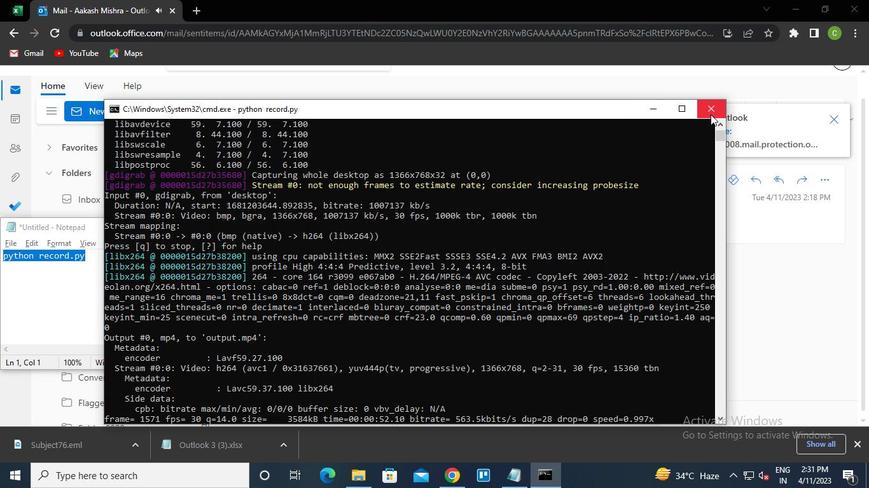 
